 Task: Create a task  Implement a chatbot for customer support , assign it to team member softage.9@softage.net in the project TribeWorks and update the status of the task to  Off Track , set the priority of the task to Medium.
Action: Mouse moved to (26, 60)
Screenshot: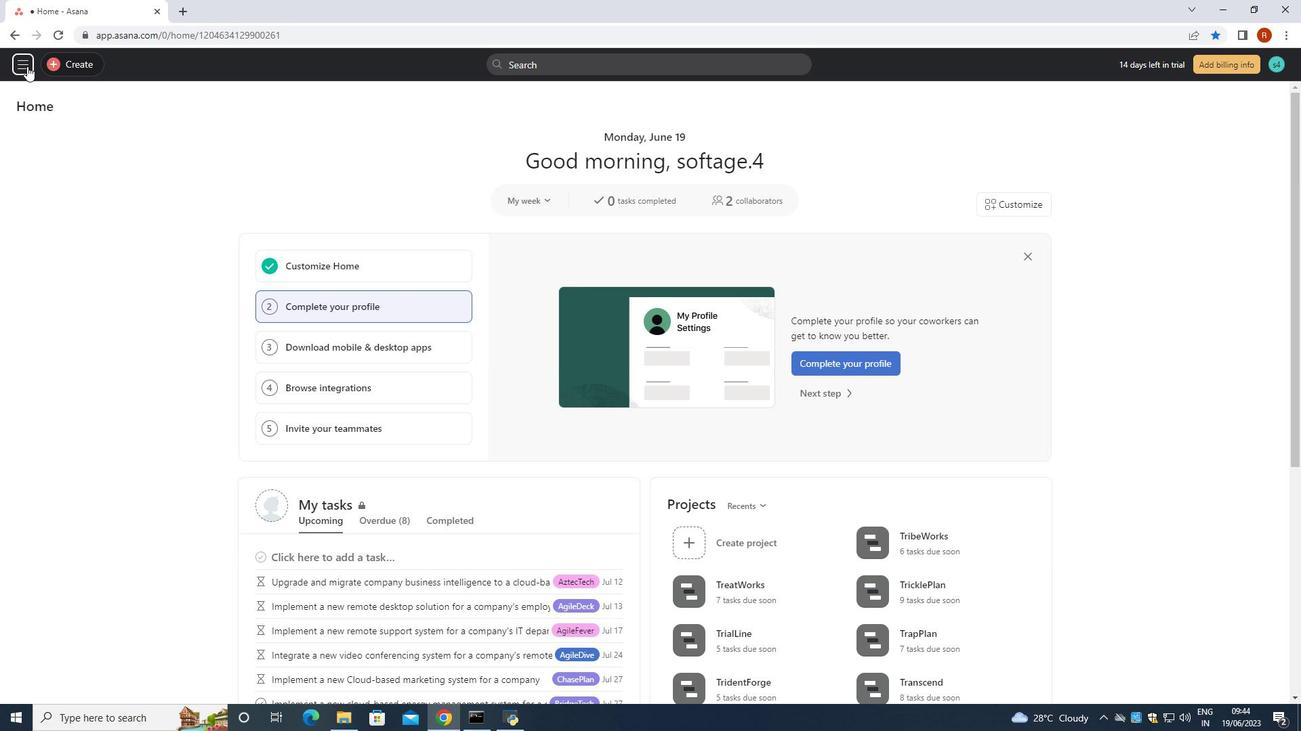 
Action: Mouse pressed left at (26, 60)
Screenshot: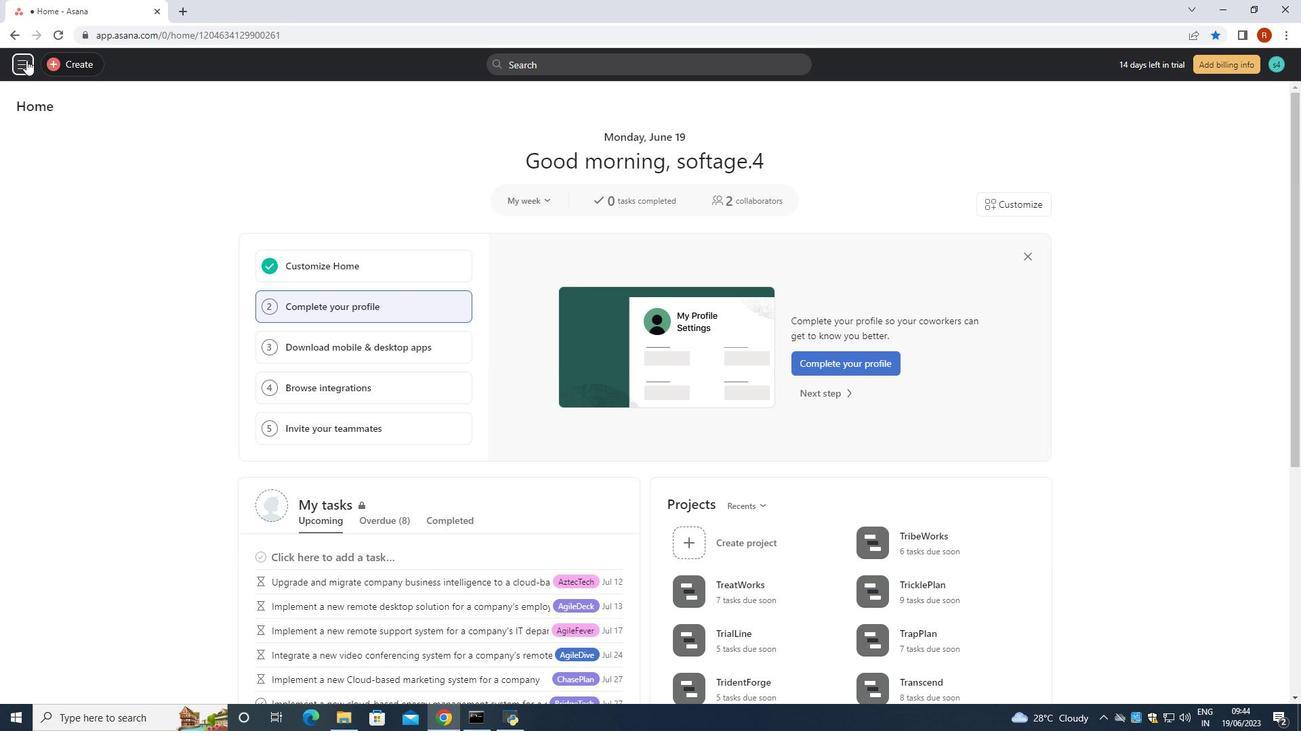 
Action: Mouse moved to (67, 479)
Screenshot: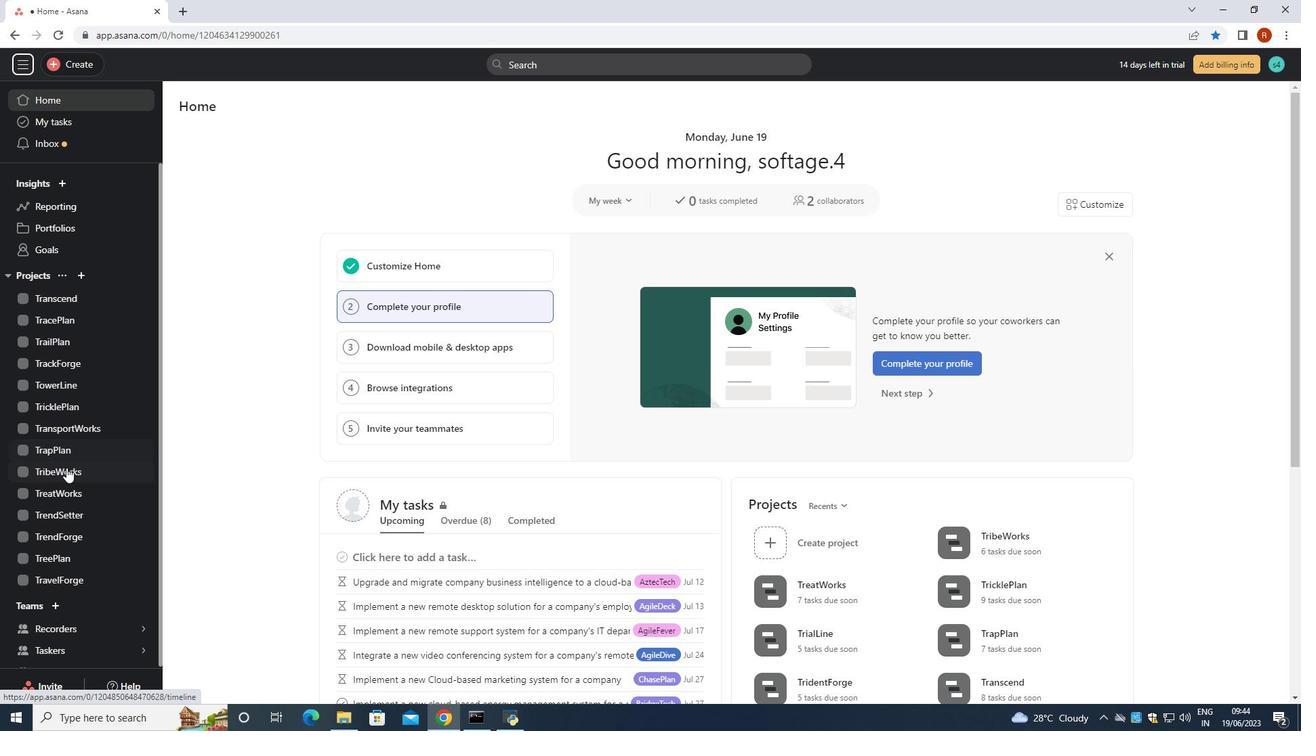 
Action: Mouse pressed left at (67, 479)
Screenshot: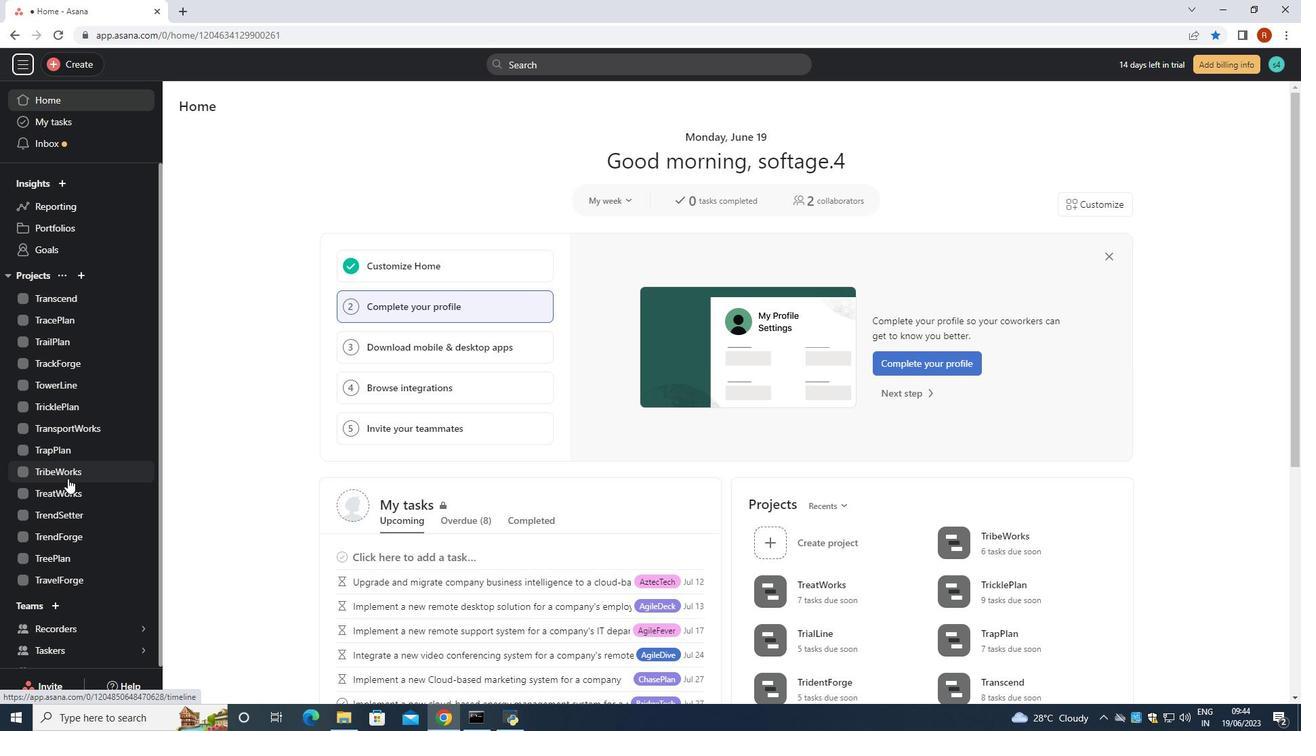 
Action: Mouse moved to (200, 172)
Screenshot: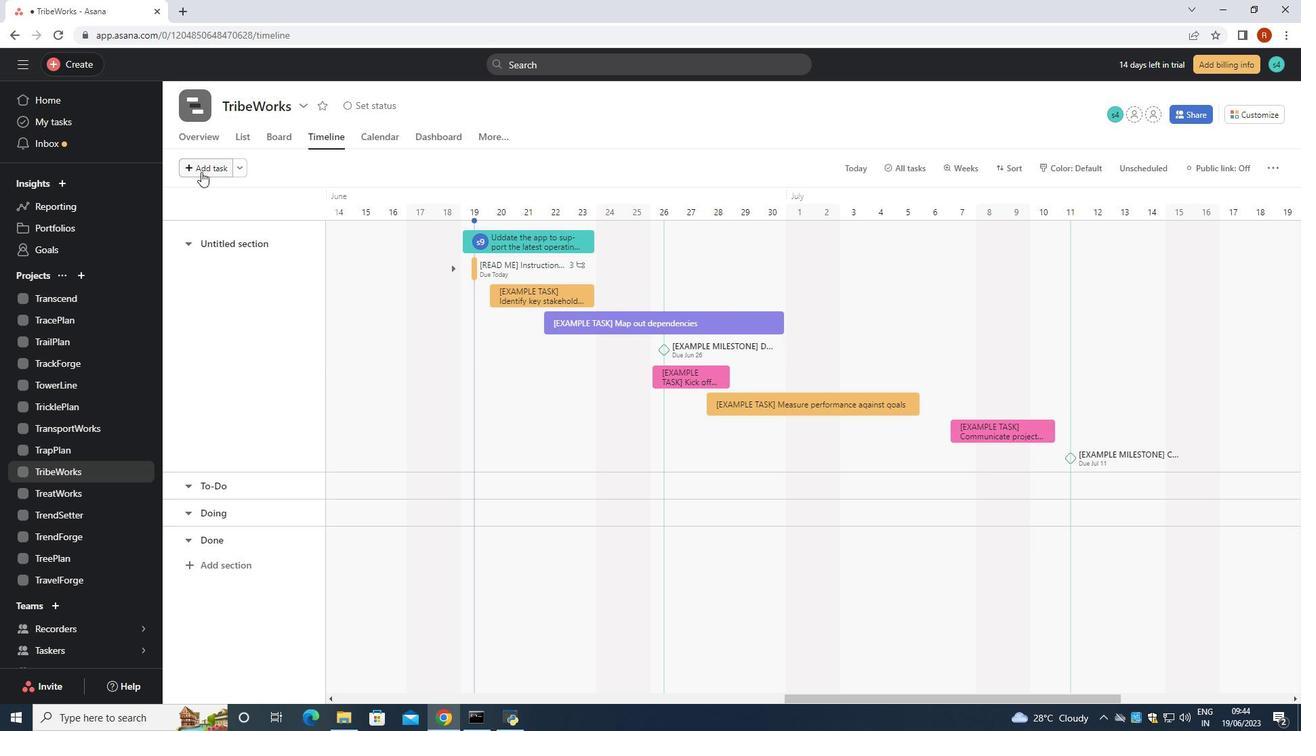 
Action: Mouse pressed left at (200, 172)
Screenshot: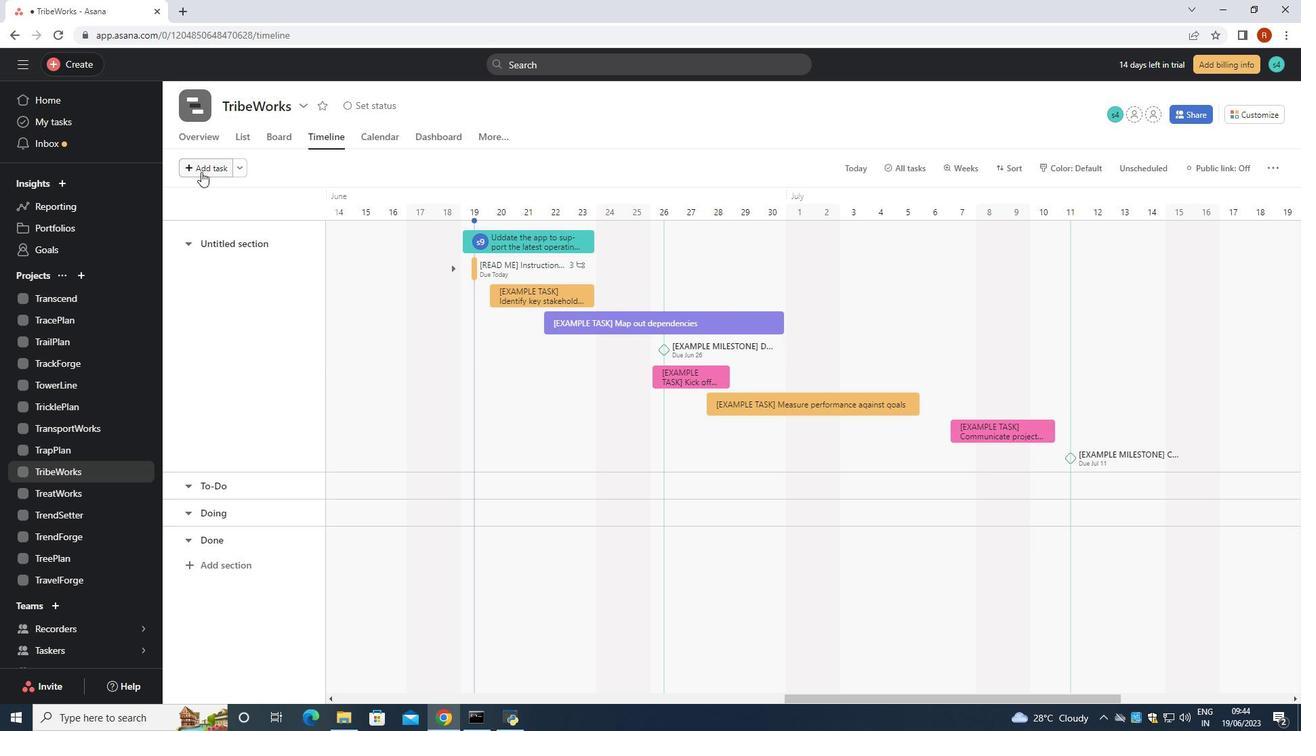 
Action: Key pressed <Key.shift>Implement<Key.space>a<Key.space>chatbot<Key.space>for<Key.space>customer<Key.space>support<Key.space>
Screenshot: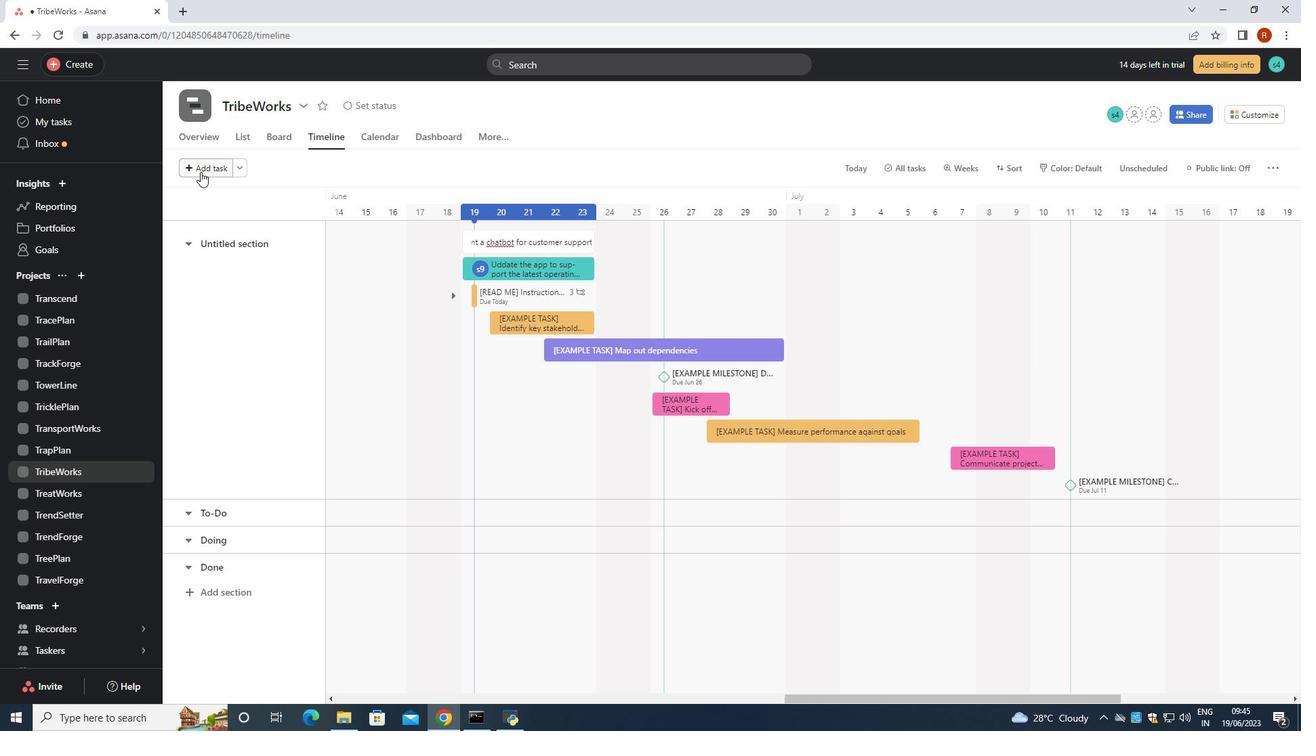 
Action: Mouse moved to (503, 241)
Screenshot: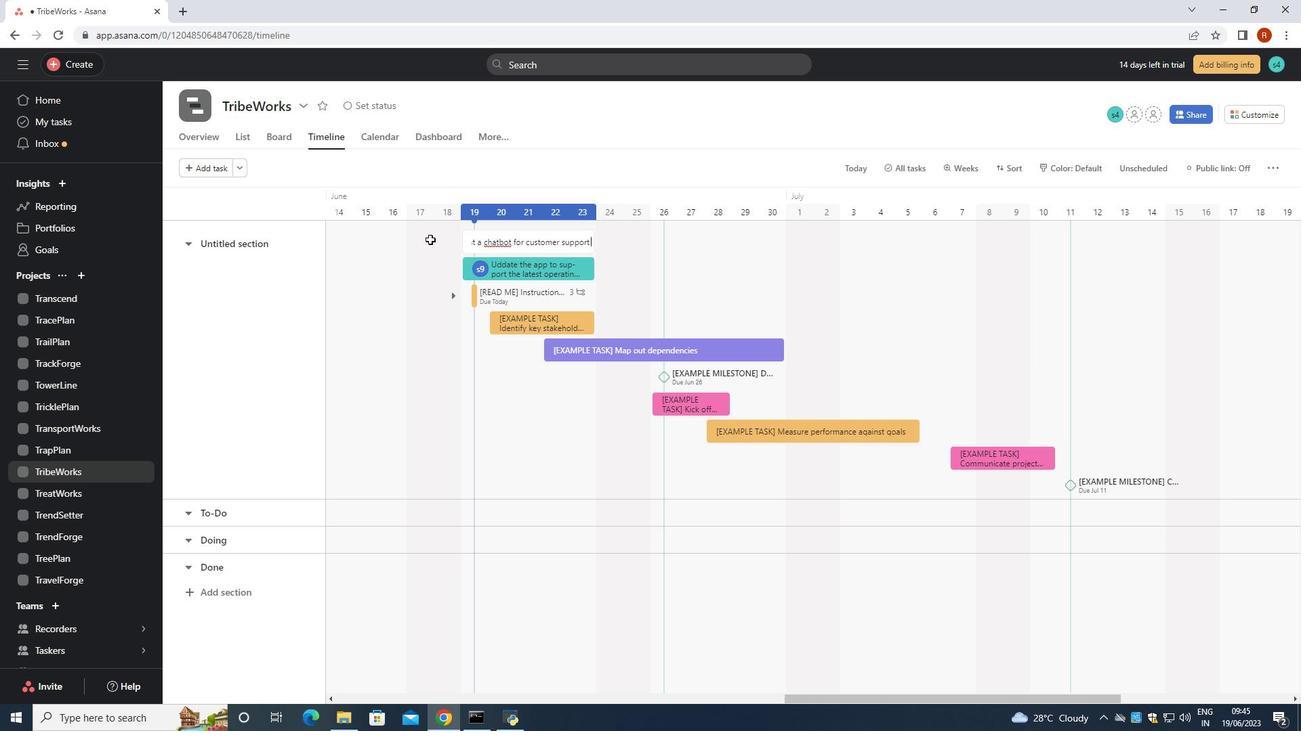 
Action: Key pressed <Key.enter>
Screenshot: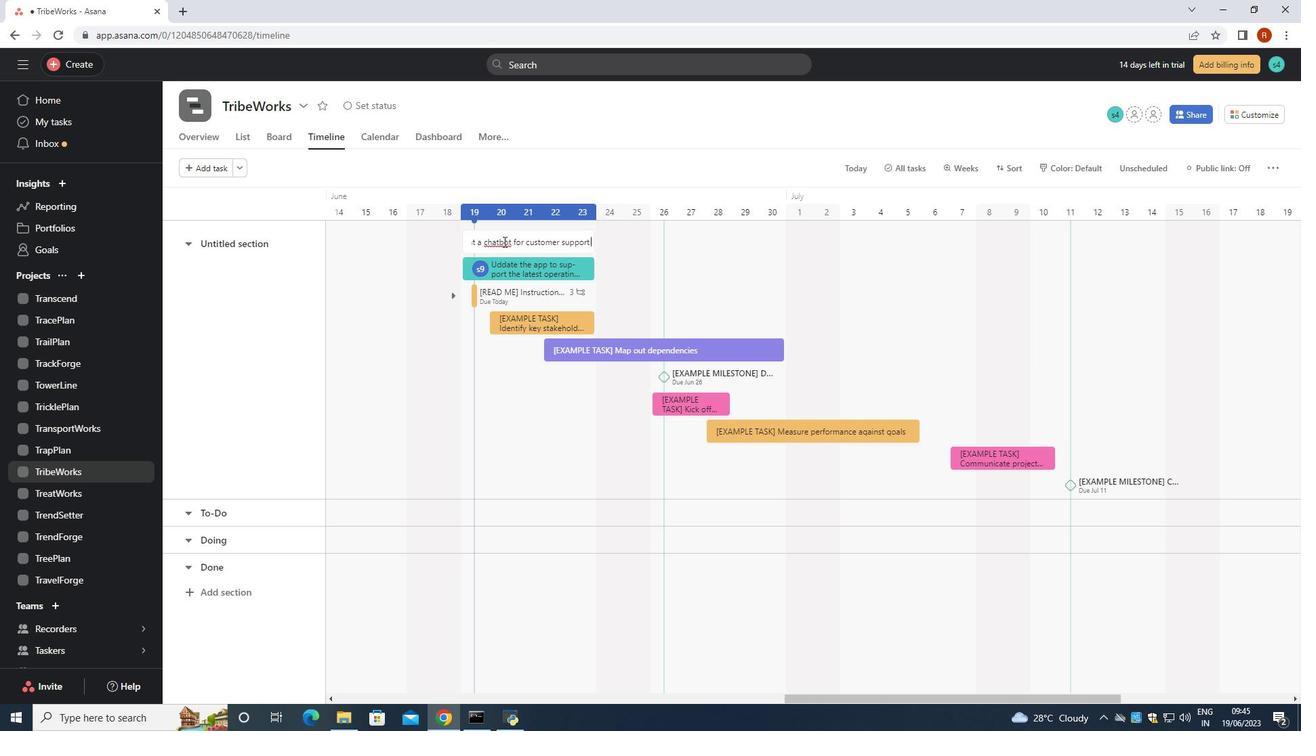 
Action: Mouse moved to (568, 241)
Screenshot: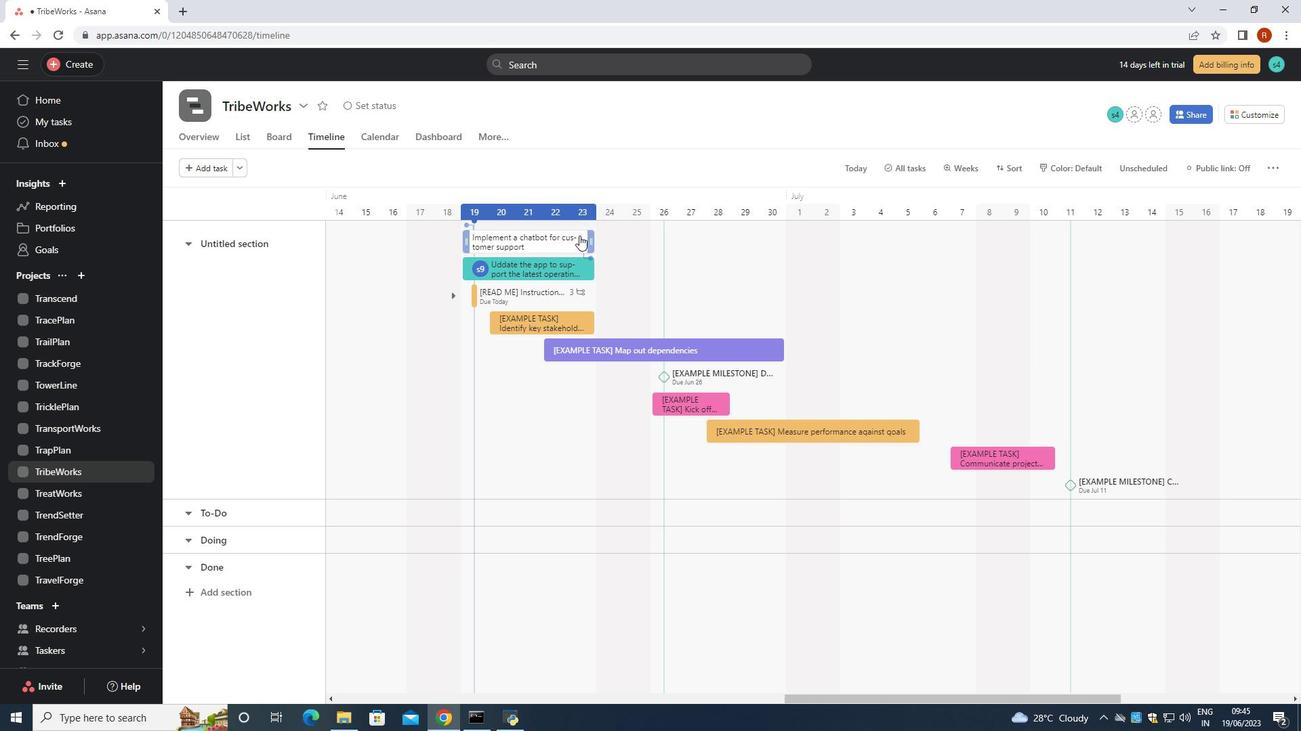 
Action: Mouse pressed left at (568, 241)
Screenshot: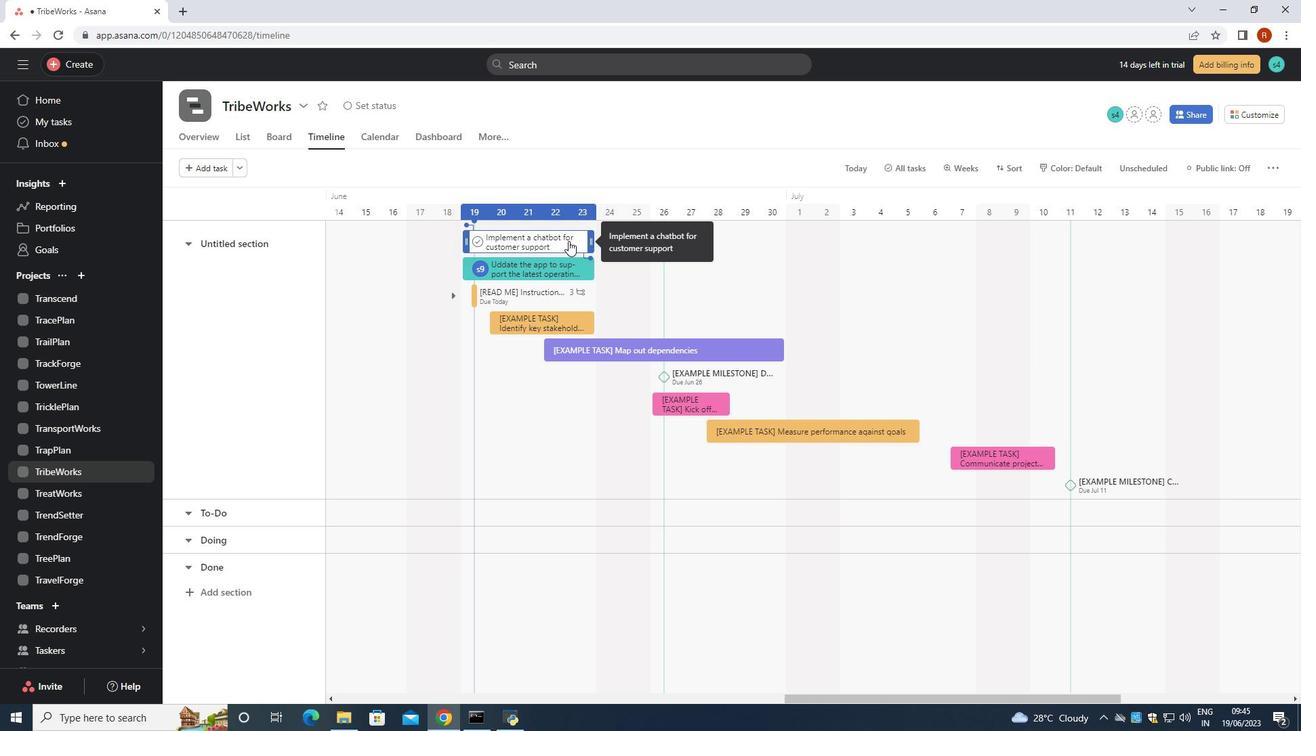 
Action: Mouse moved to (999, 250)
Screenshot: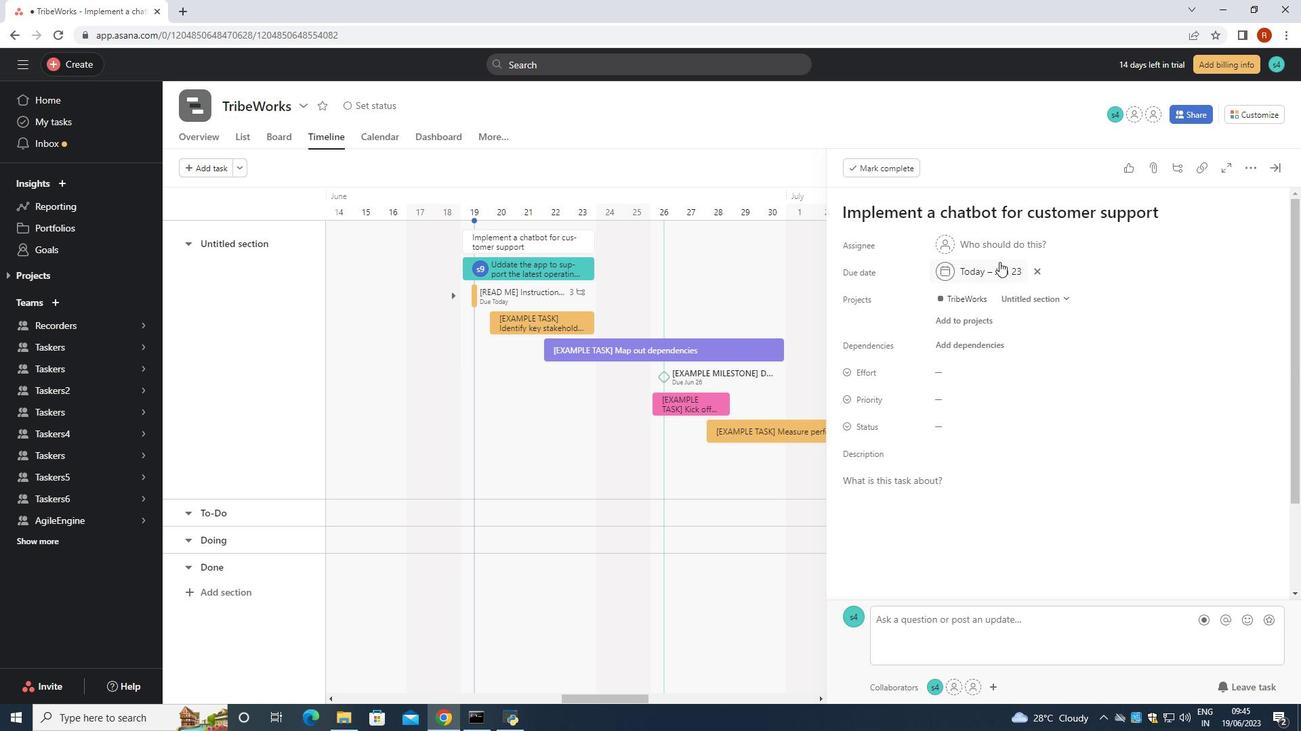 
Action: Mouse pressed left at (999, 250)
Screenshot: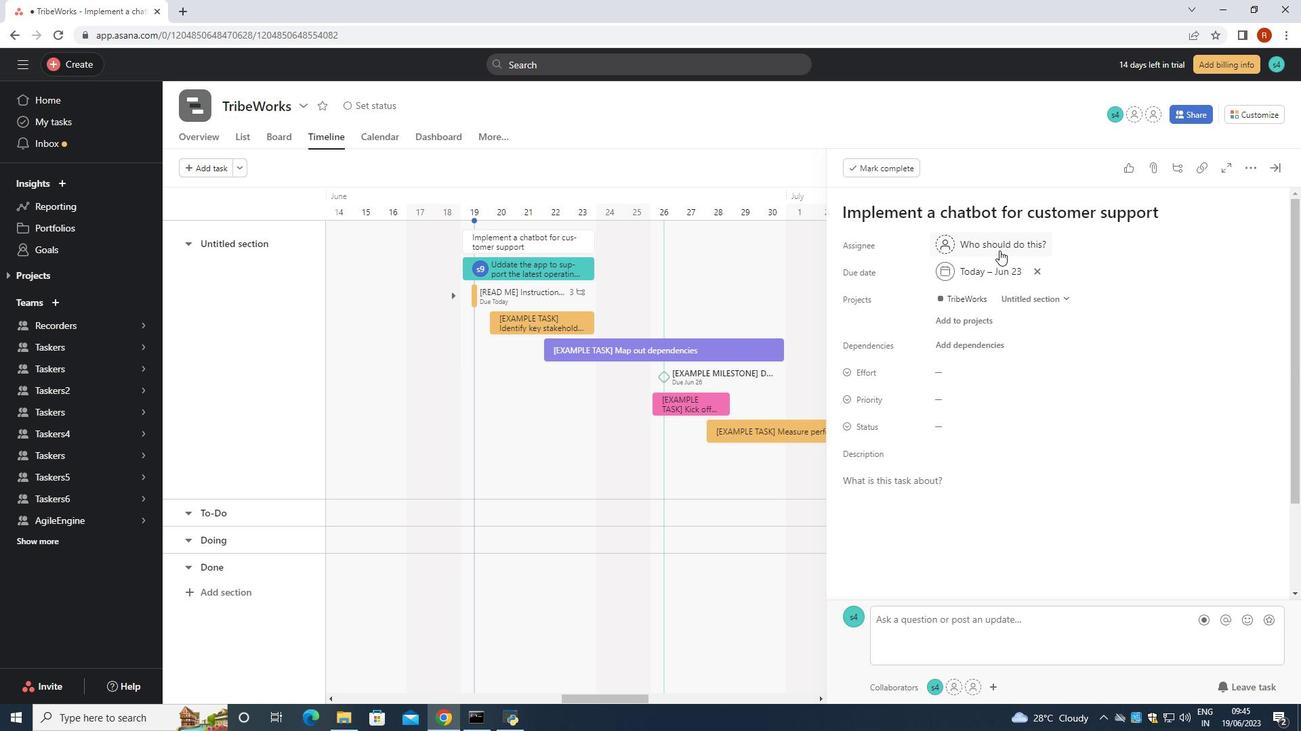 
Action: Key pressed softage.9<Key.shift><Key.shift><Key.shift><Key.shift>@softage.net
Screenshot: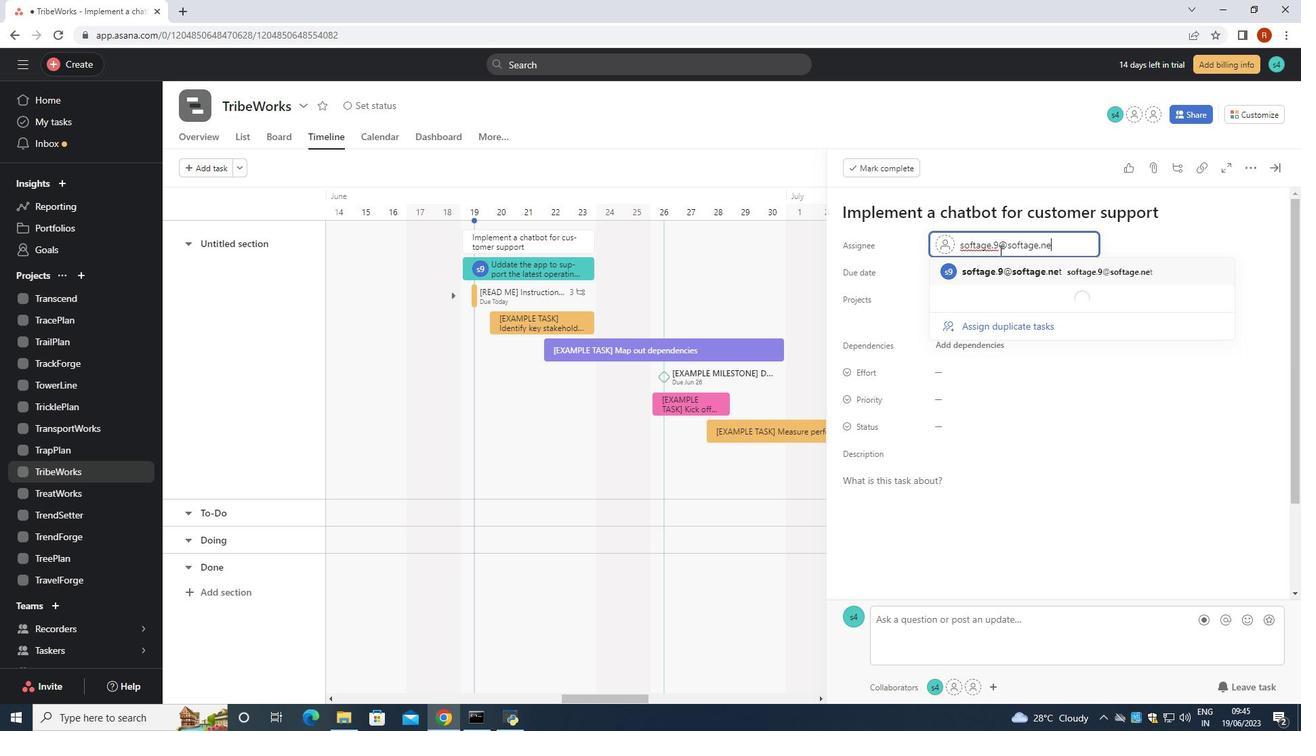 
Action: Mouse moved to (1013, 267)
Screenshot: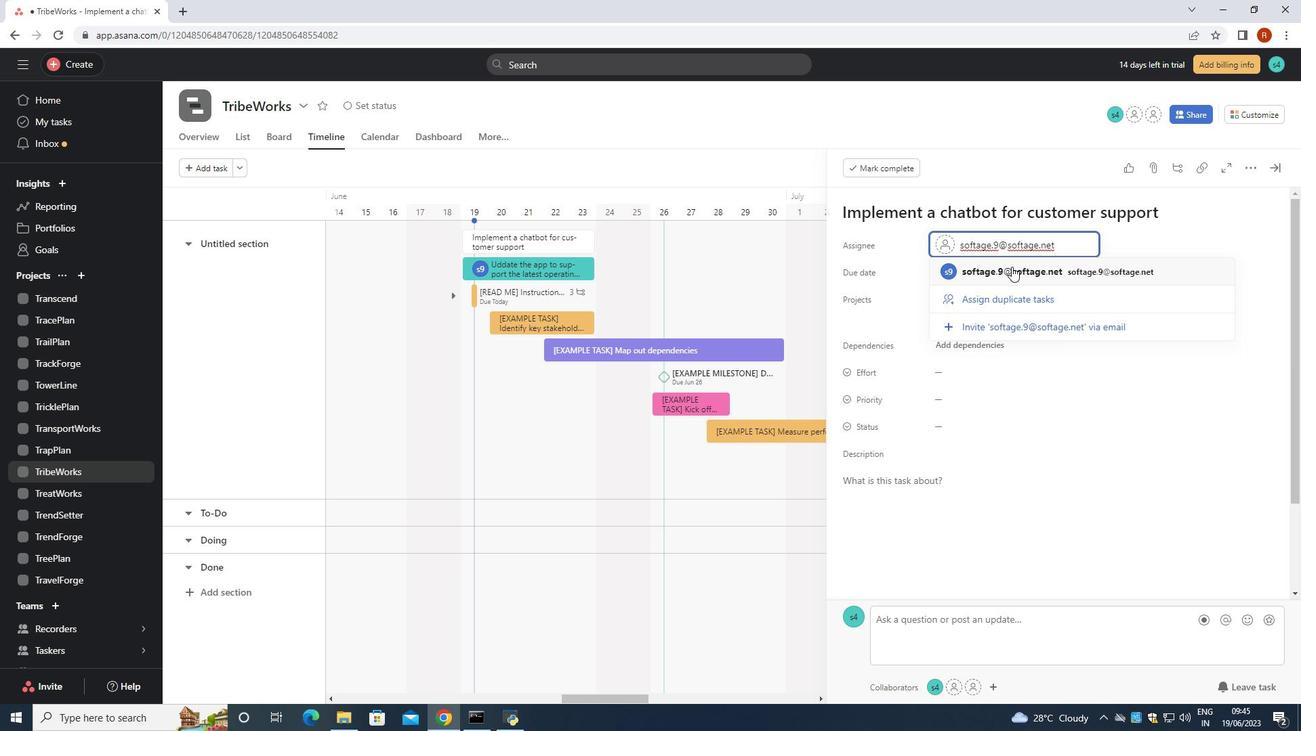 
Action: Mouse pressed left at (1013, 267)
Screenshot: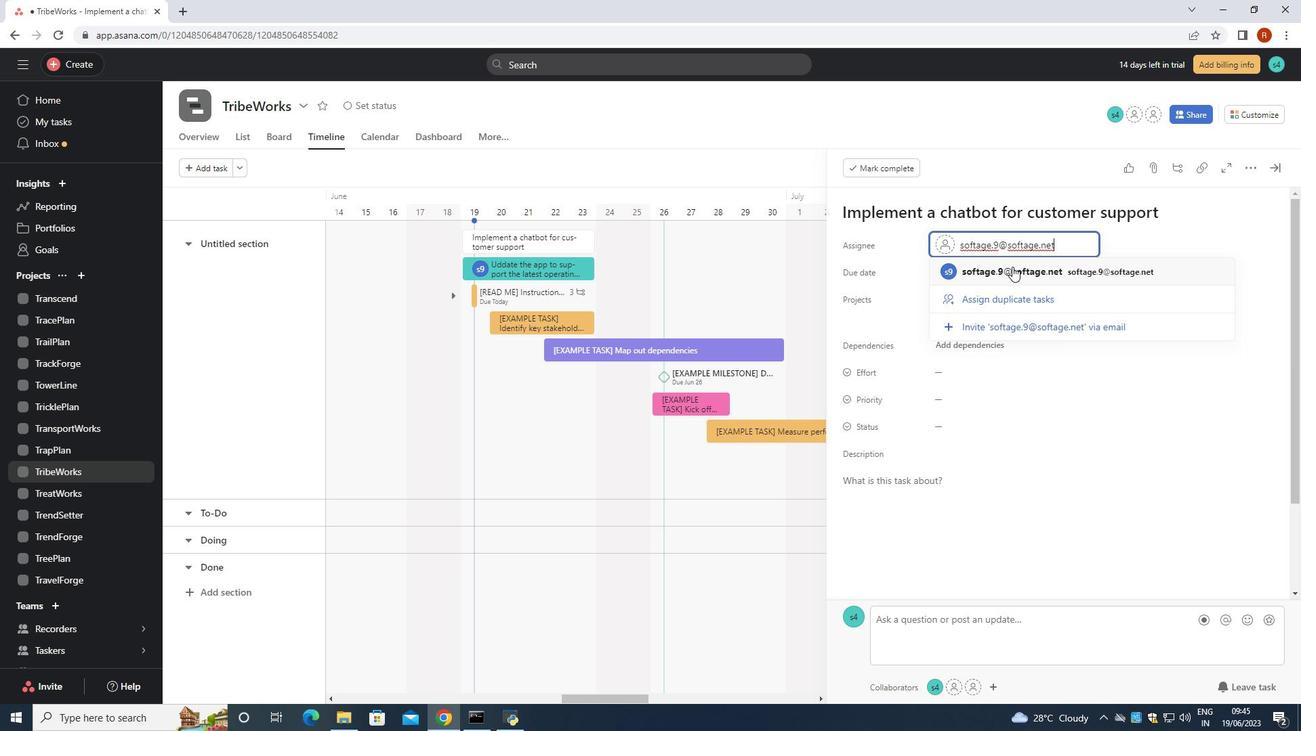 
Action: Mouse moved to (952, 419)
Screenshot: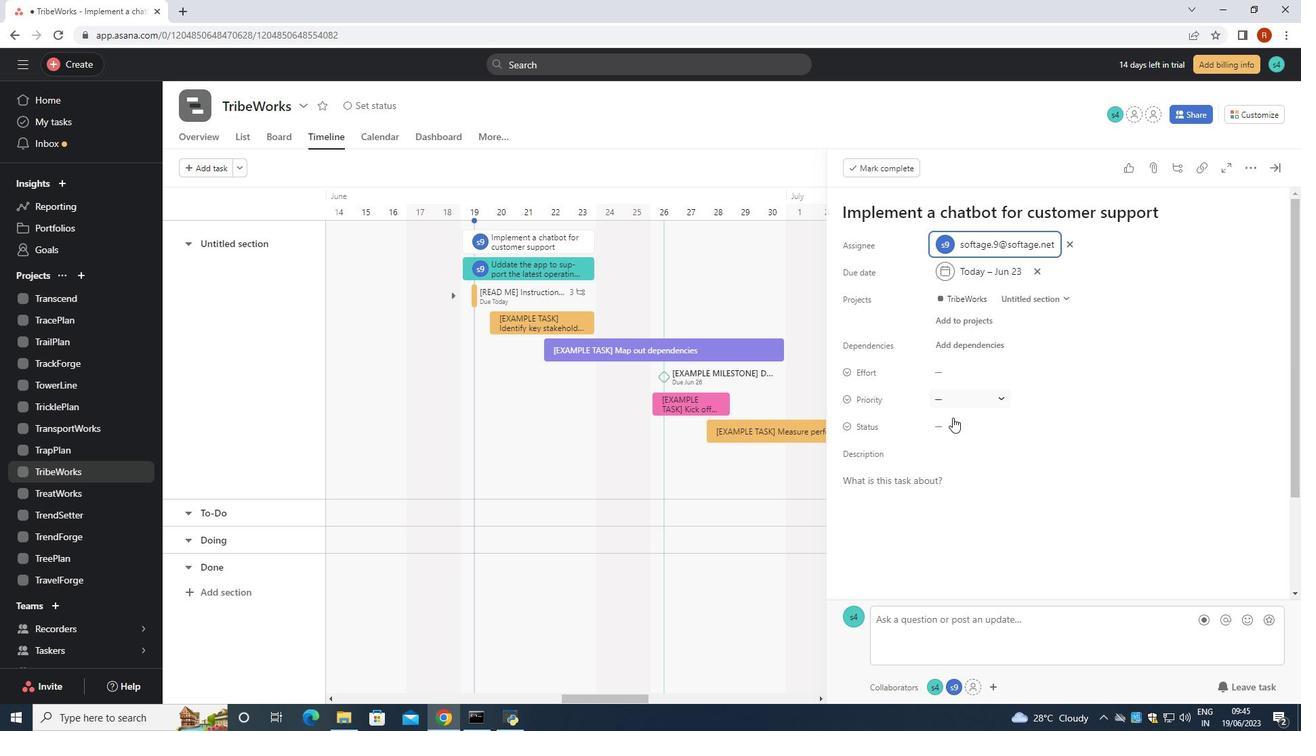 
Action: Mouse pressed left at (952, 419)
Screenshot: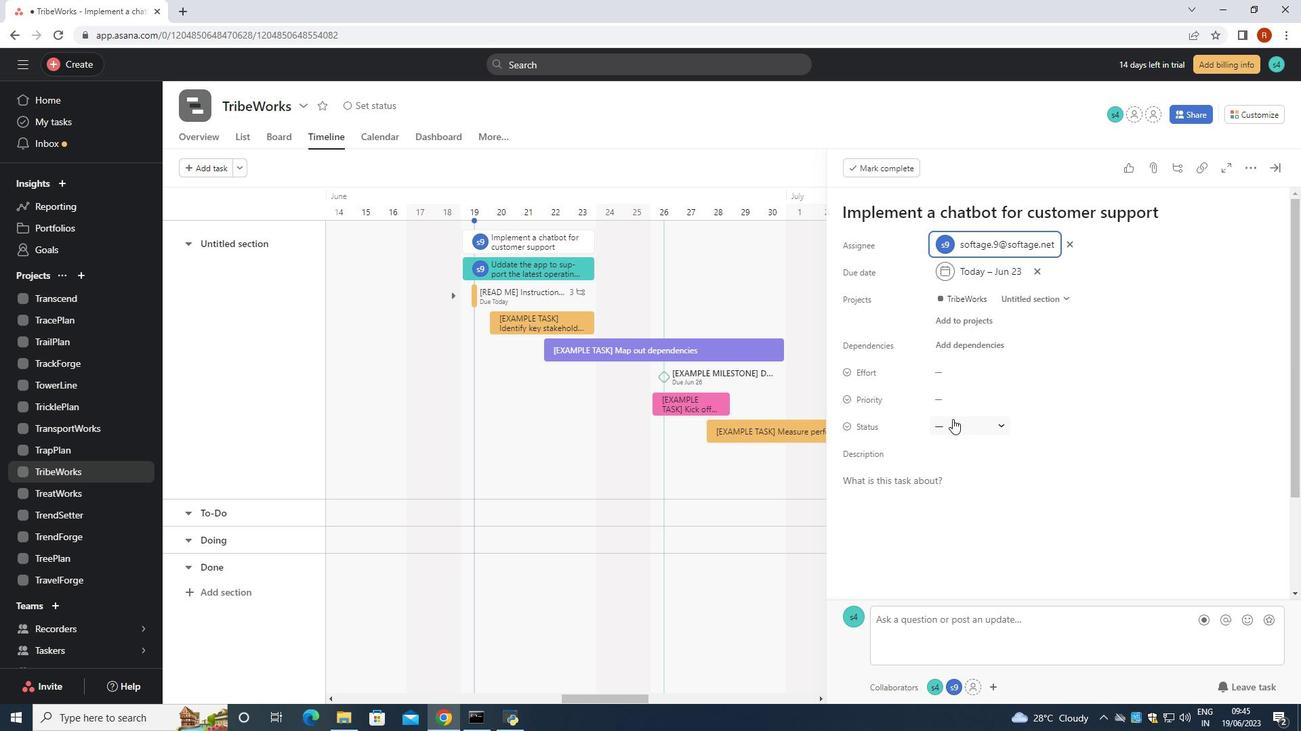 
Action: Mouse moved to (994, 525)
Screenshot: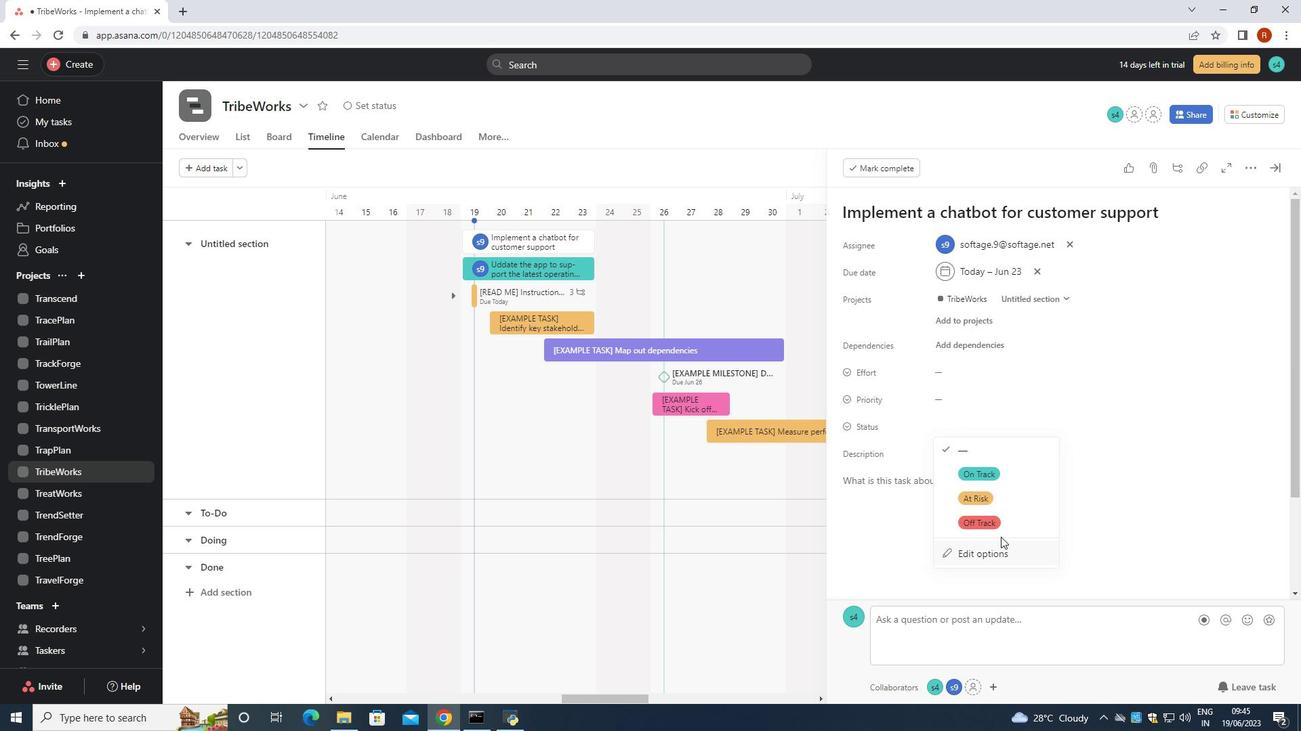 
Action: Mouse pressed left at (994, 525)
Screenshot: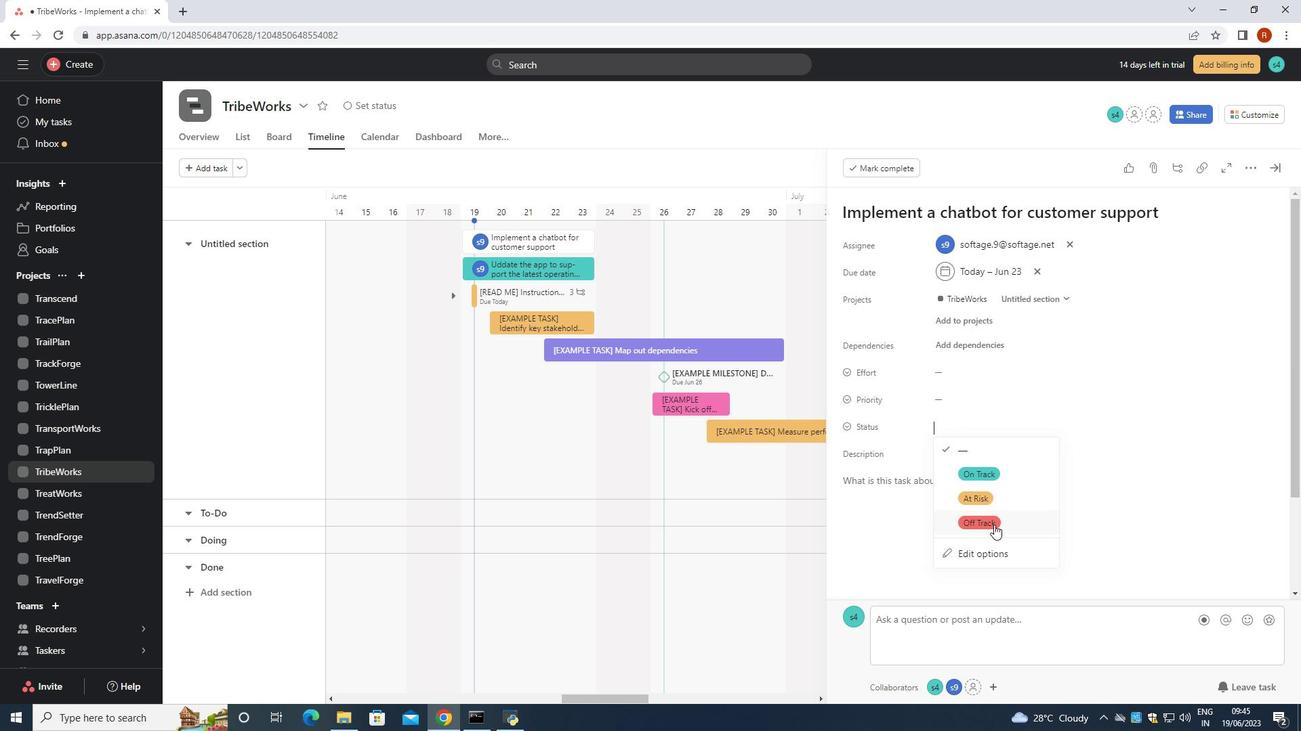 
Action: Mouse moved to (979, 402)
Screenshot: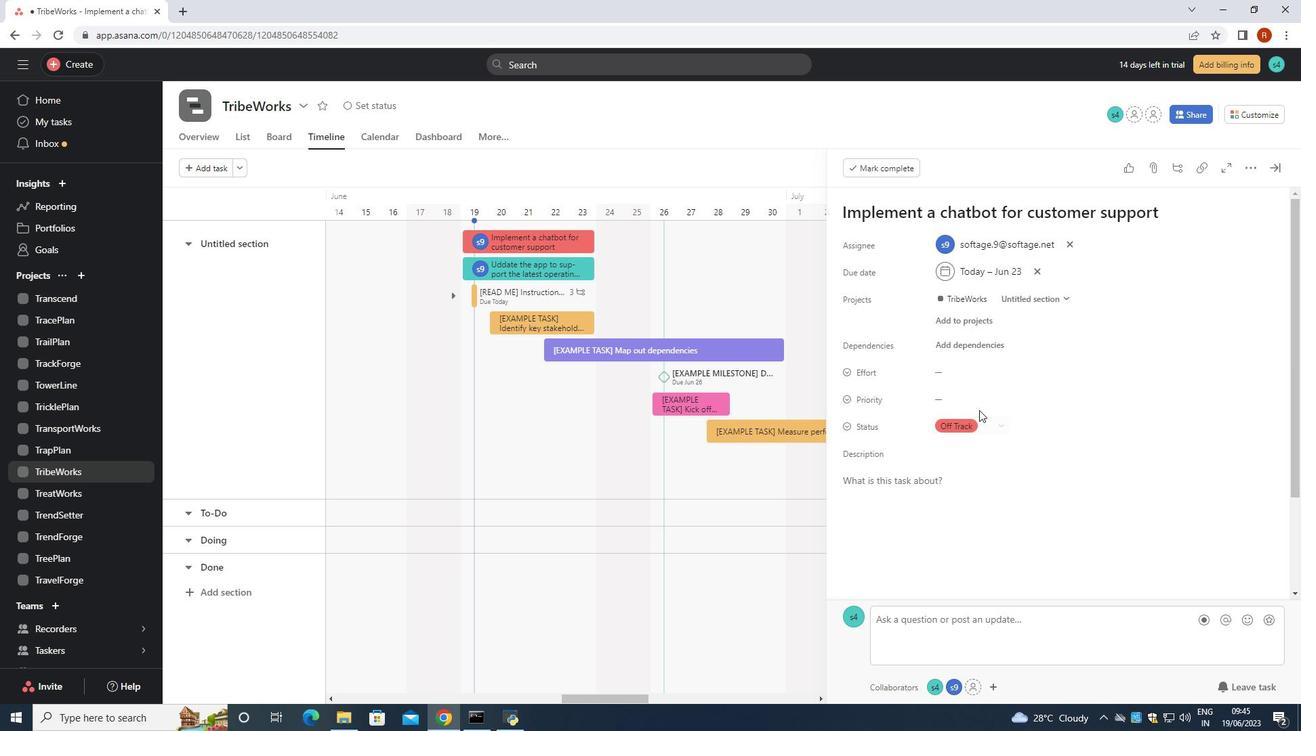 
Action: Mouse pressed left at (979, 402)
Screenshot: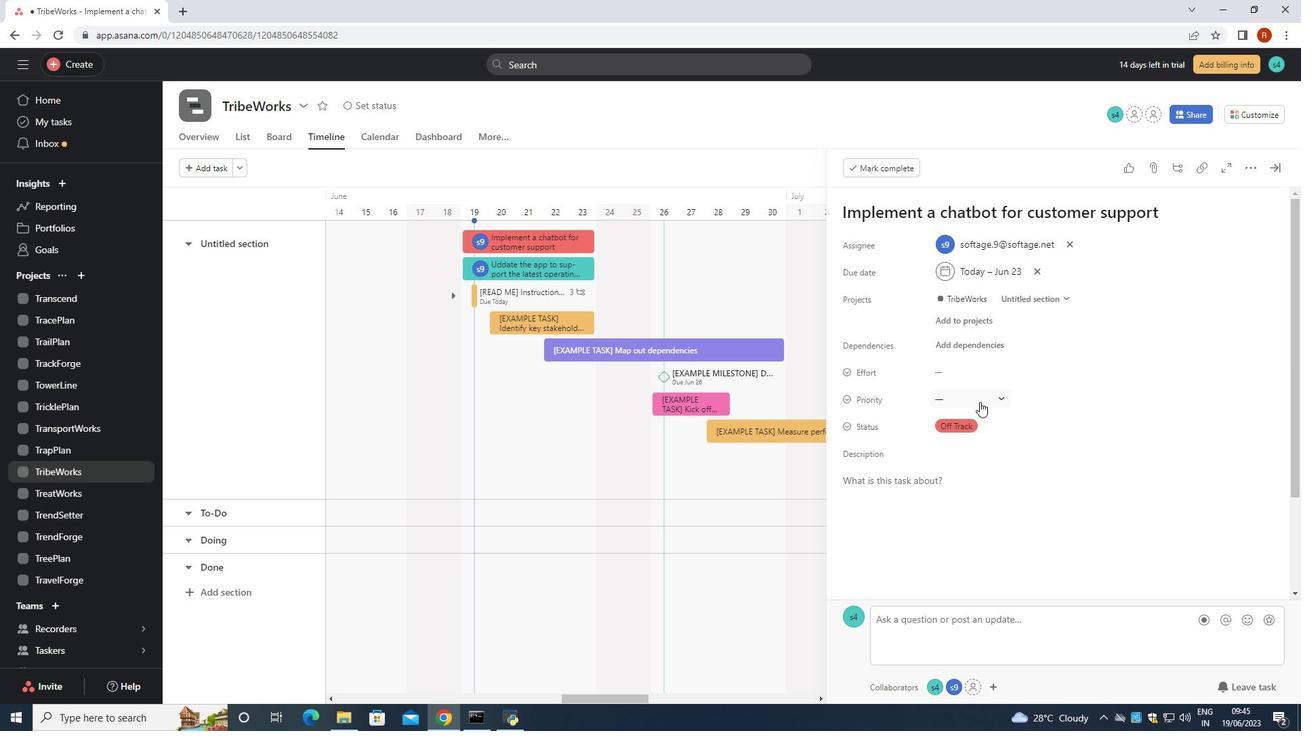 
Action: Mouse moved to (993, 470)
Screenshot: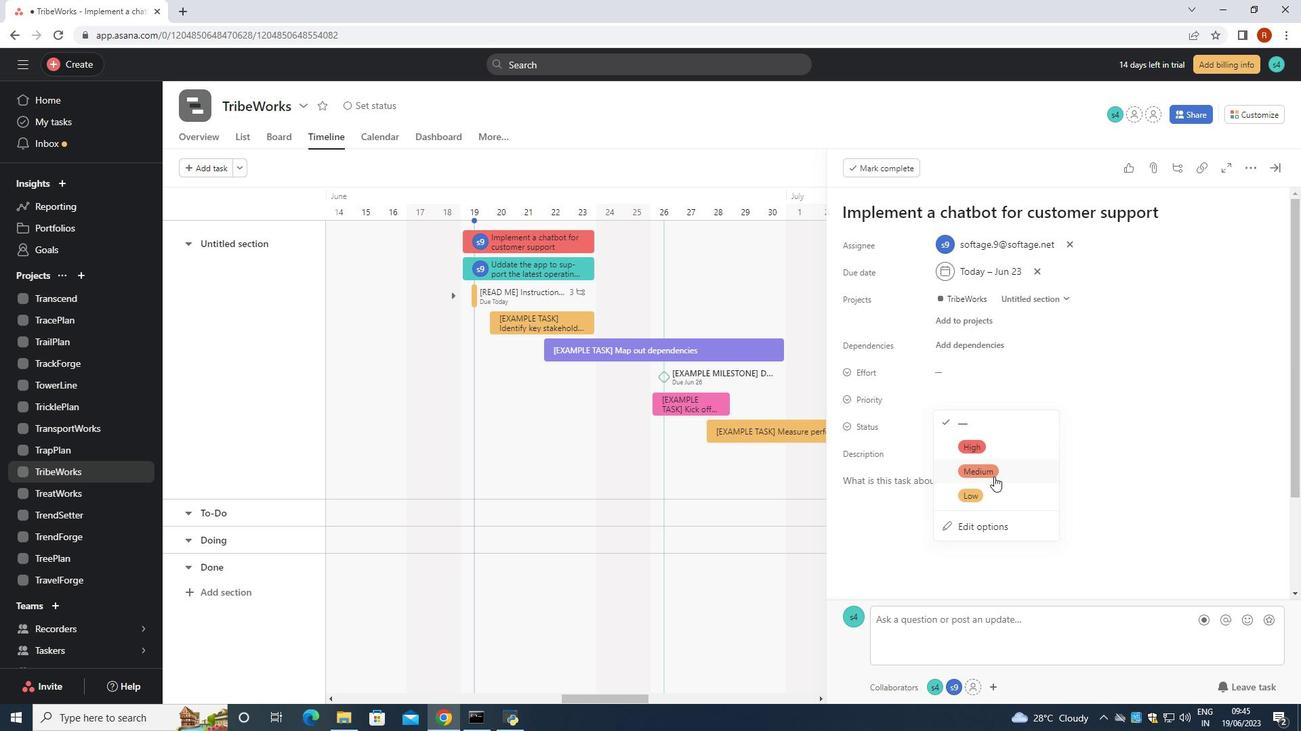 
Action: Mouse pressed left at (993, 470)
Screenshot: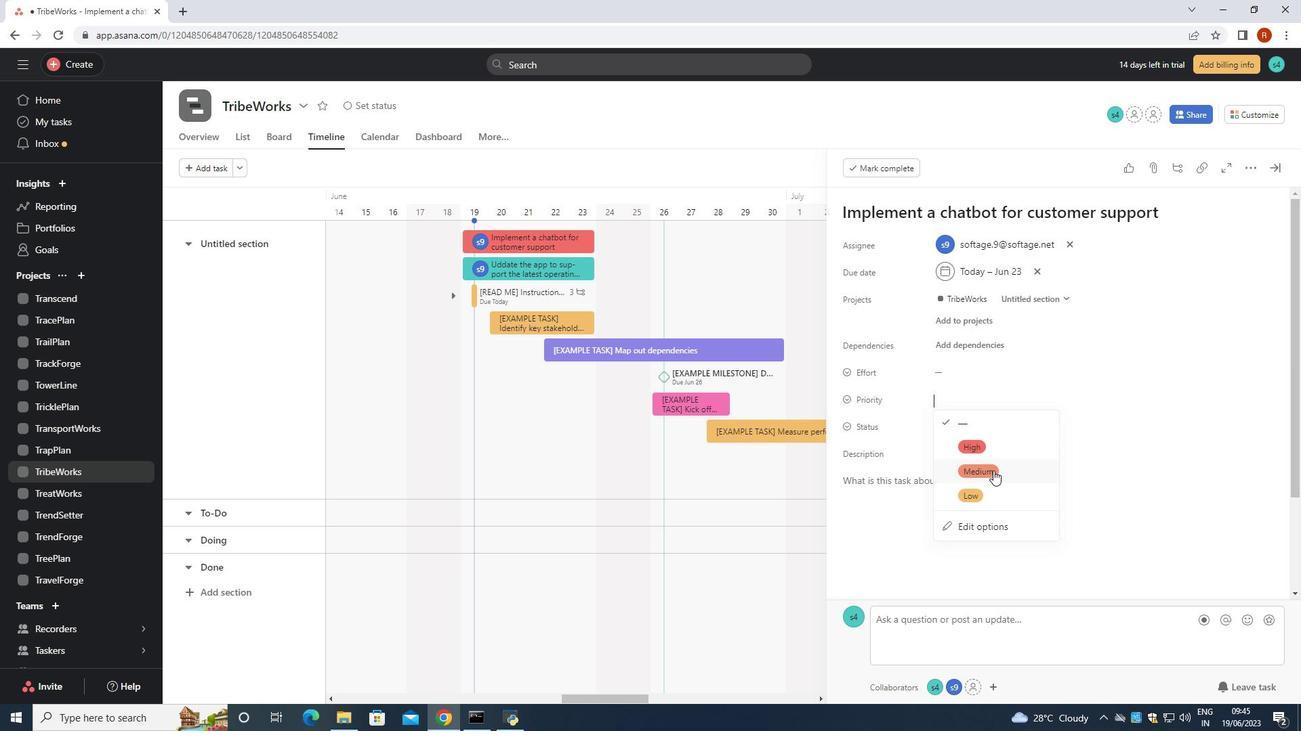 
